 Task: In the  document registration.odt Use the feature 'and check spelling and grammer' Select the body of letter and change paragraph spacing to  'Double' Select the word Good Evening and change font size to  30
Action: Mouse moved to (350, 471)
Screenshot: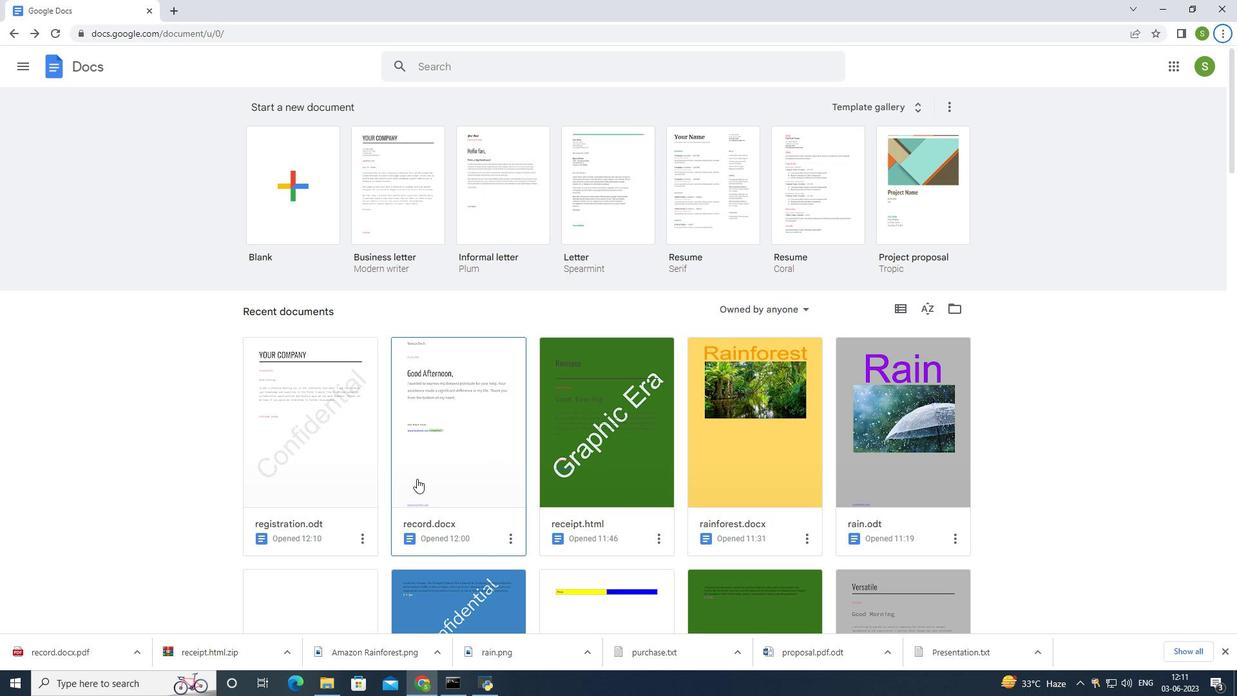 
Action: Mouse pressed left at (350, 471)
Screenshot: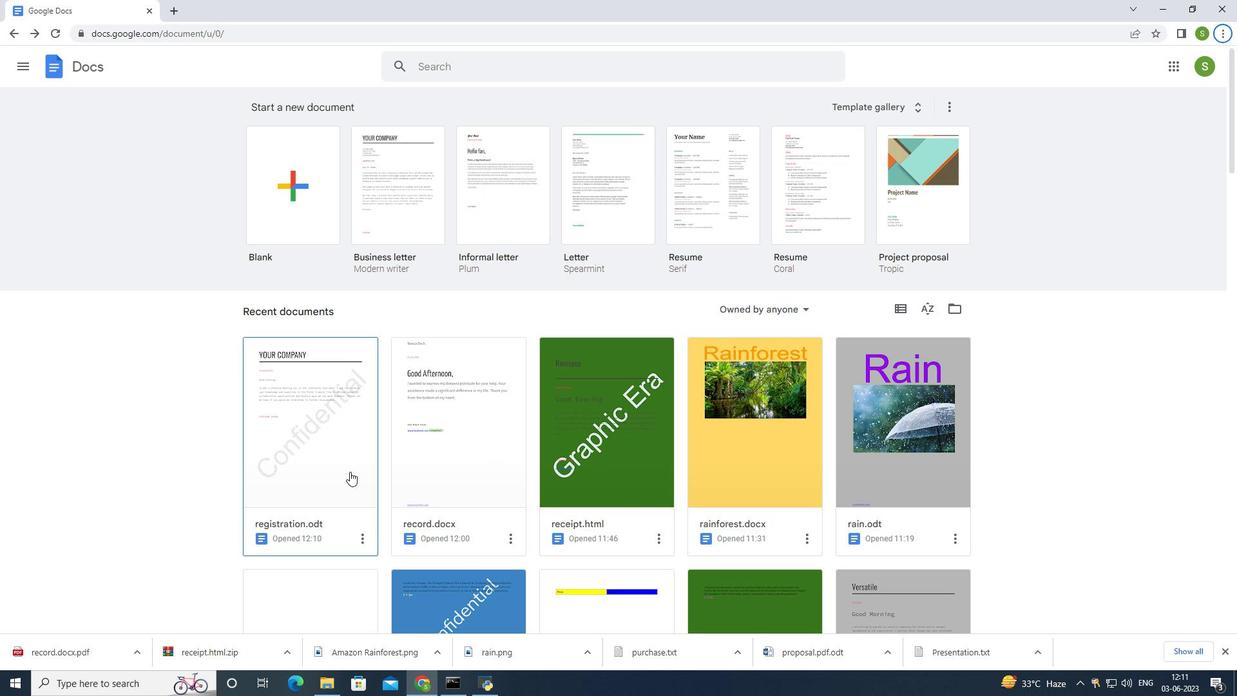 
Action: Mouse moved to (204, 82)
Screenshot: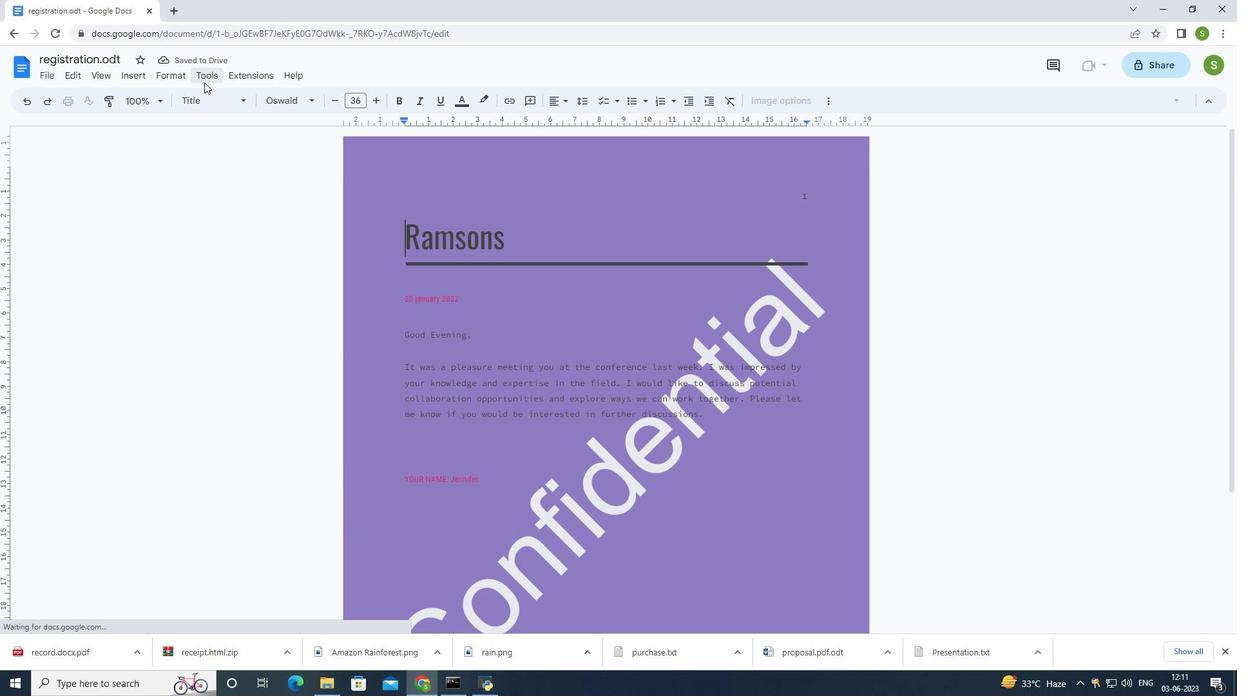 
Action: Mouse pressed left at (204, 82)
Screenshot: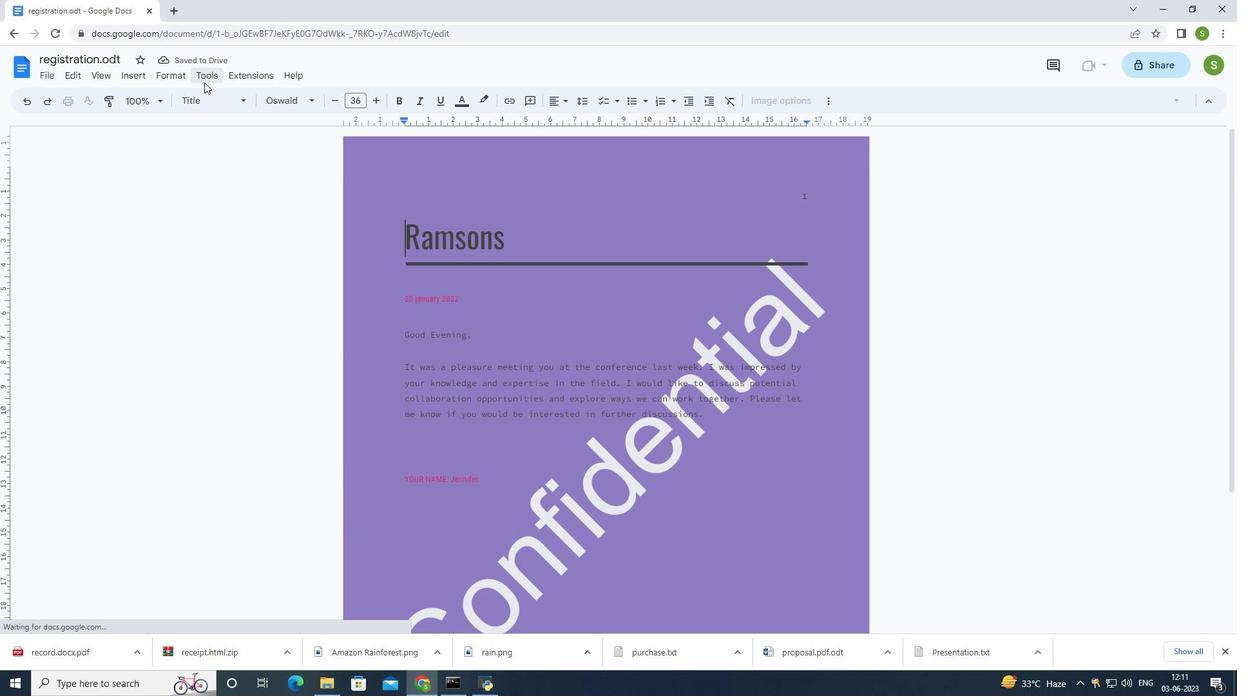 
Action: Mouse moved to (223, 92)
Screenshot: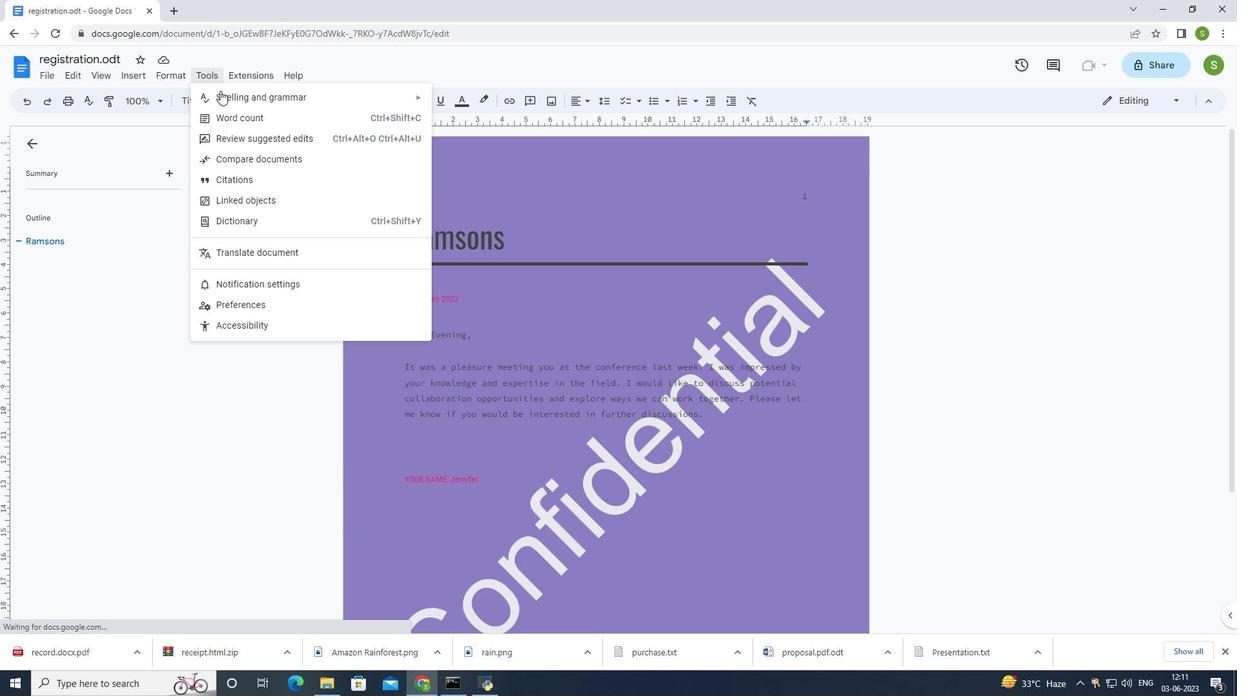 
Action: Mouse pressed left at (223, 92)
Screenshot: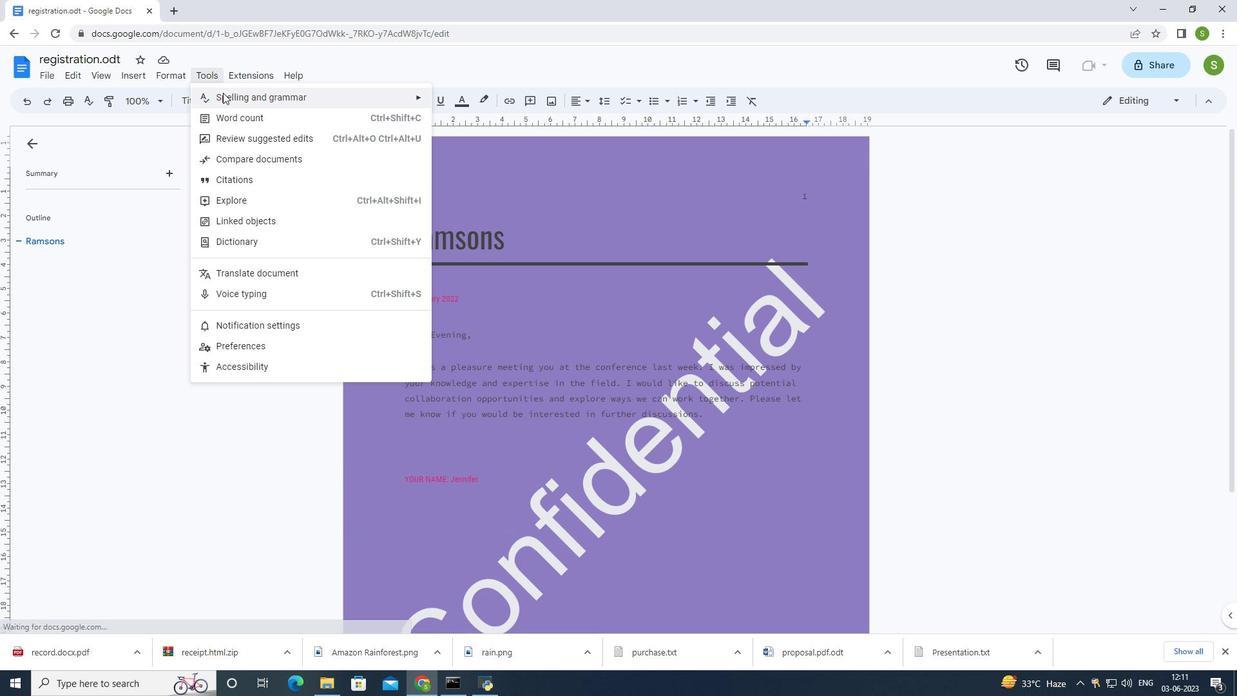 
Action: Mouse moved to (493, 106)
Screenshot: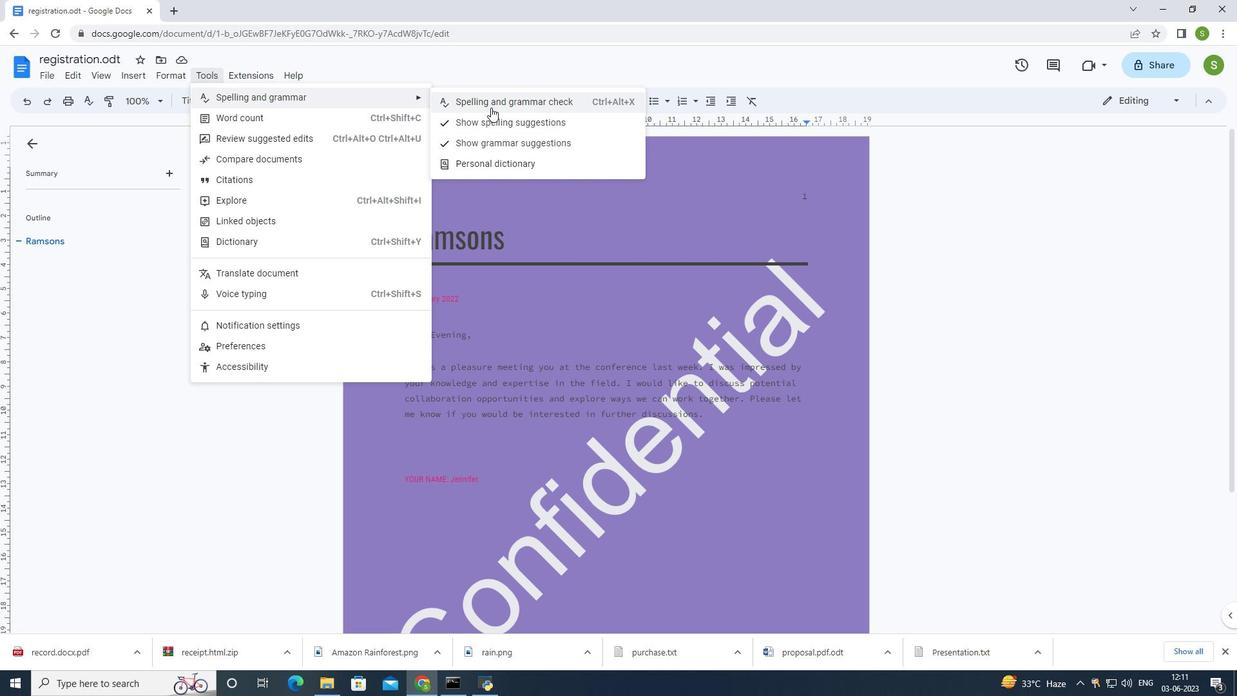 
Action: Mouse pressed left at (493, 106)
Screenshot: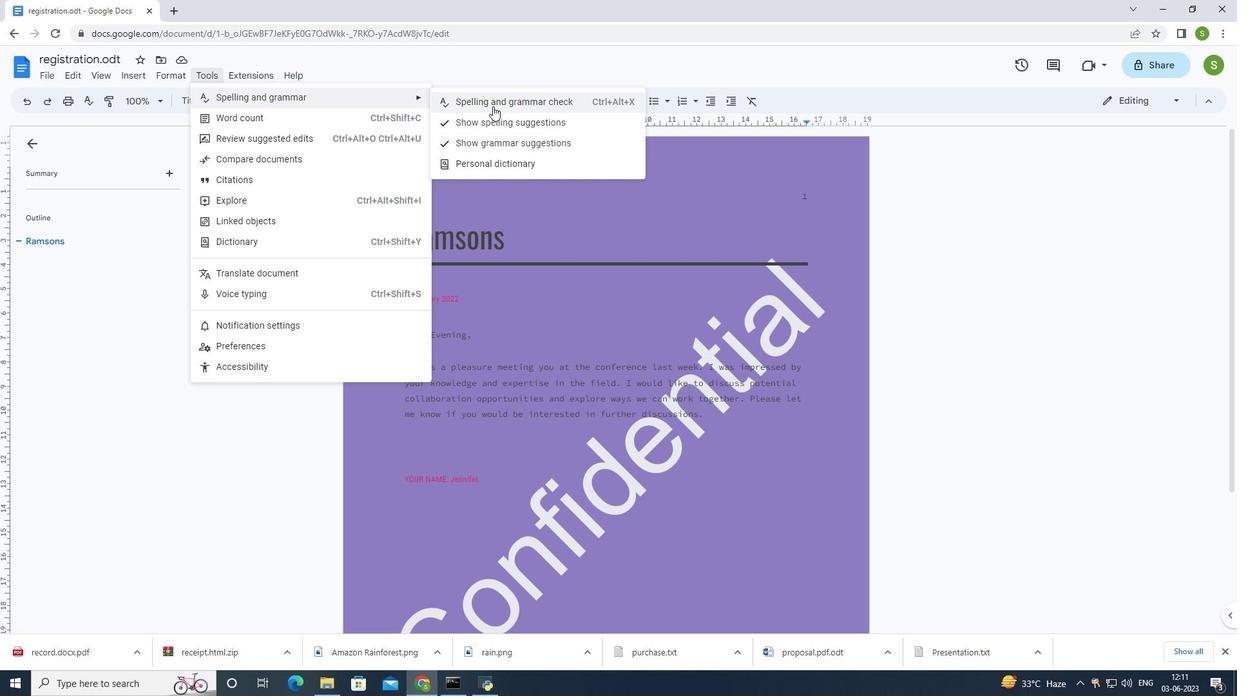 
Action: Mouse moved to (400, 364)
Screenshot: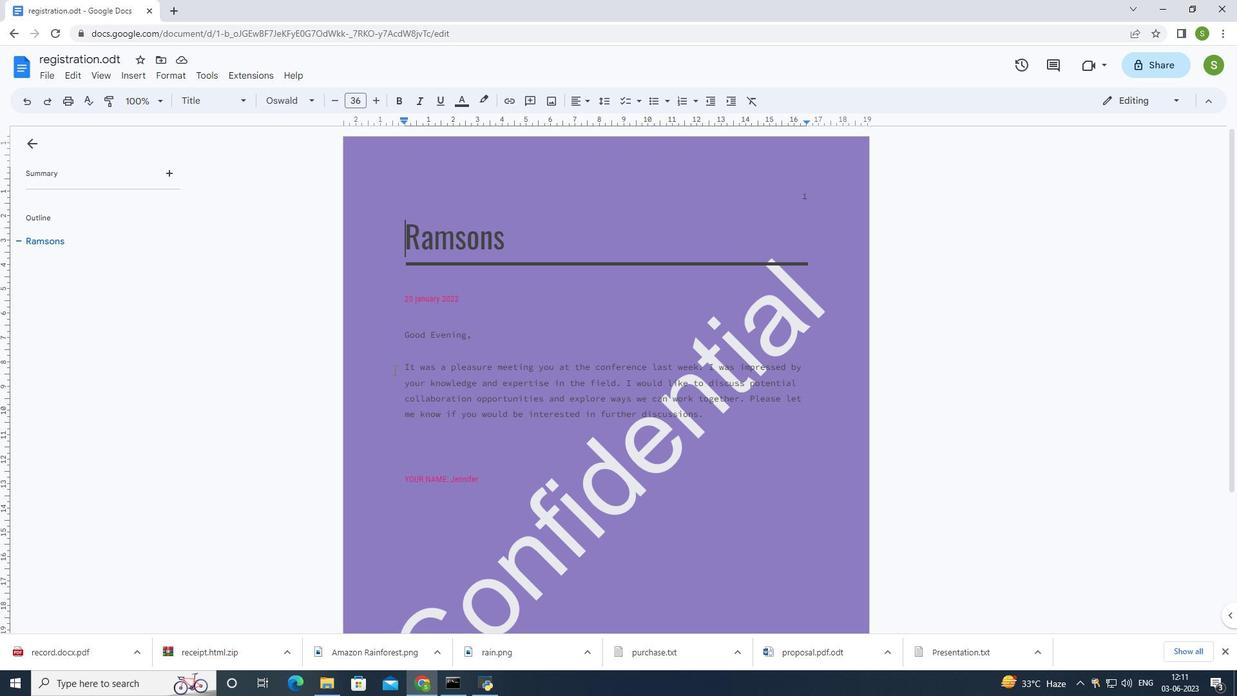 
Action: Mouse pressed left at (400, 364)
Screenshot: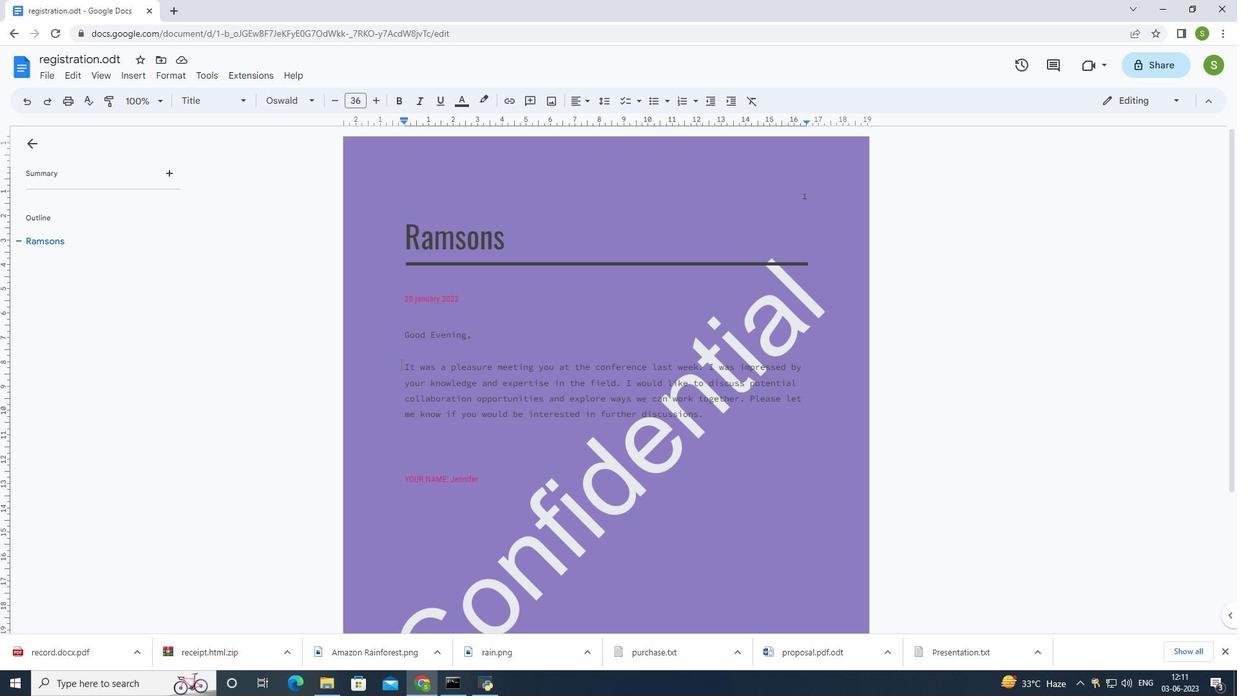
Action: Mouse moved to (604, 101)
Screenshot: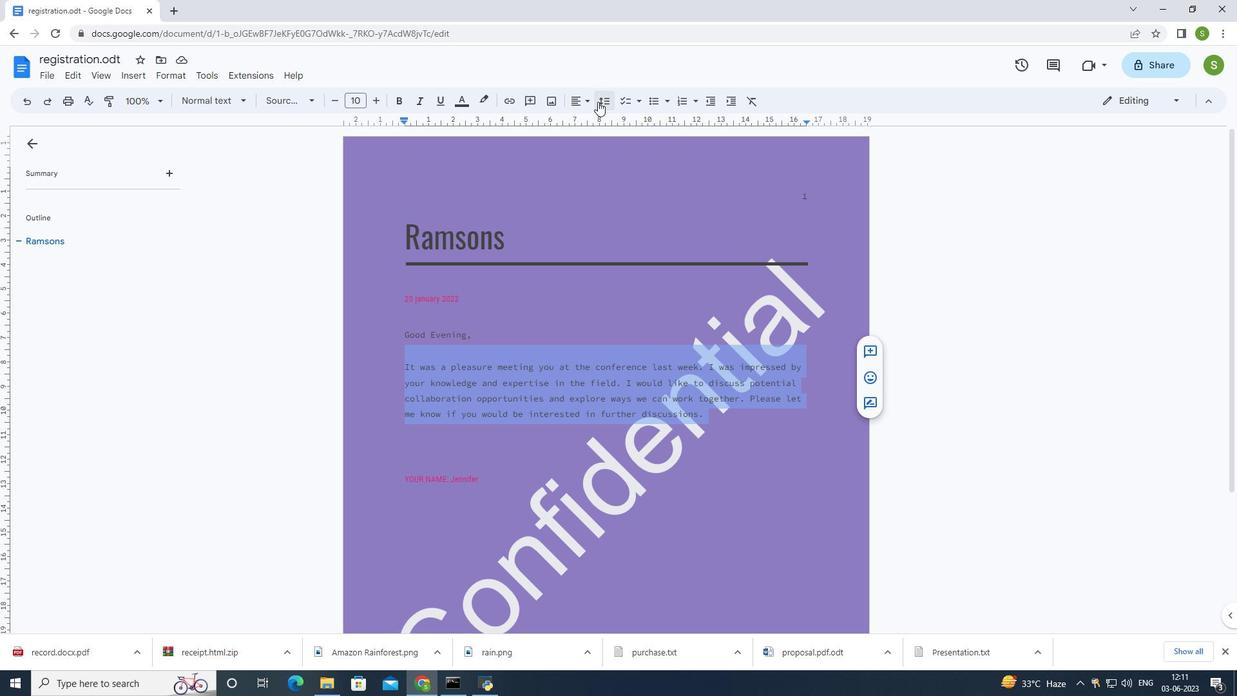 
Action: Mouse pressed left at (604, 101)
Screenshot: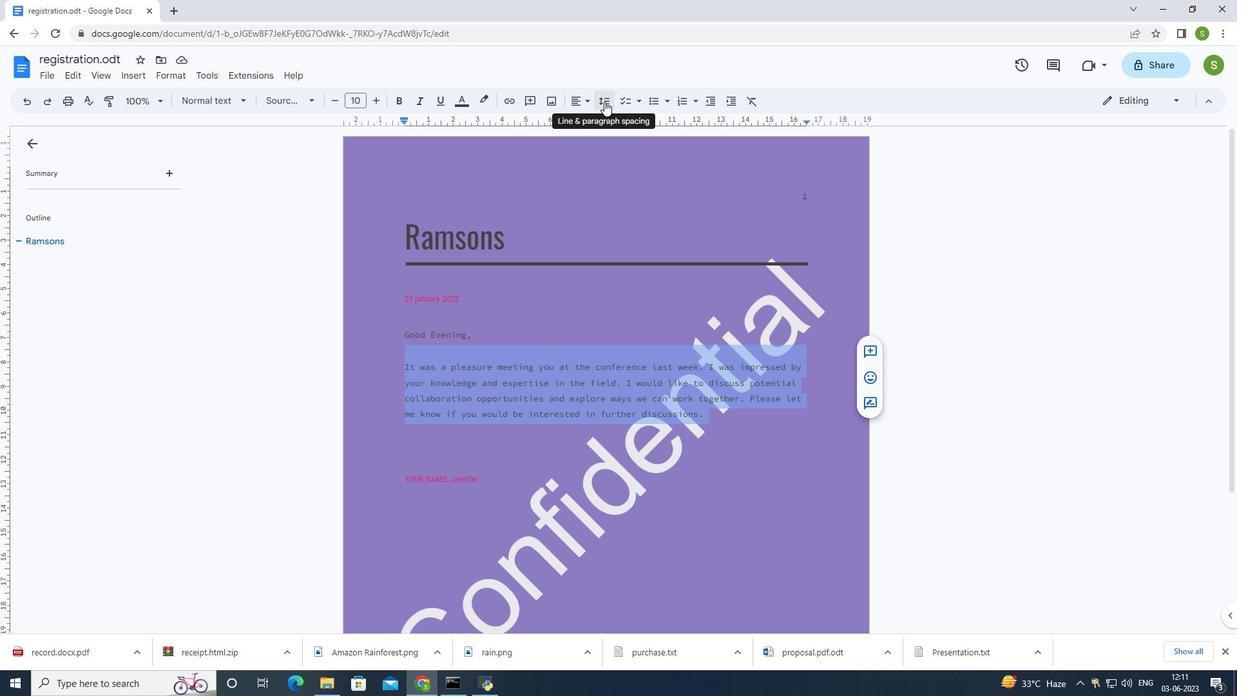 
Action: Mouse moved to (627, 183)
Screenshot: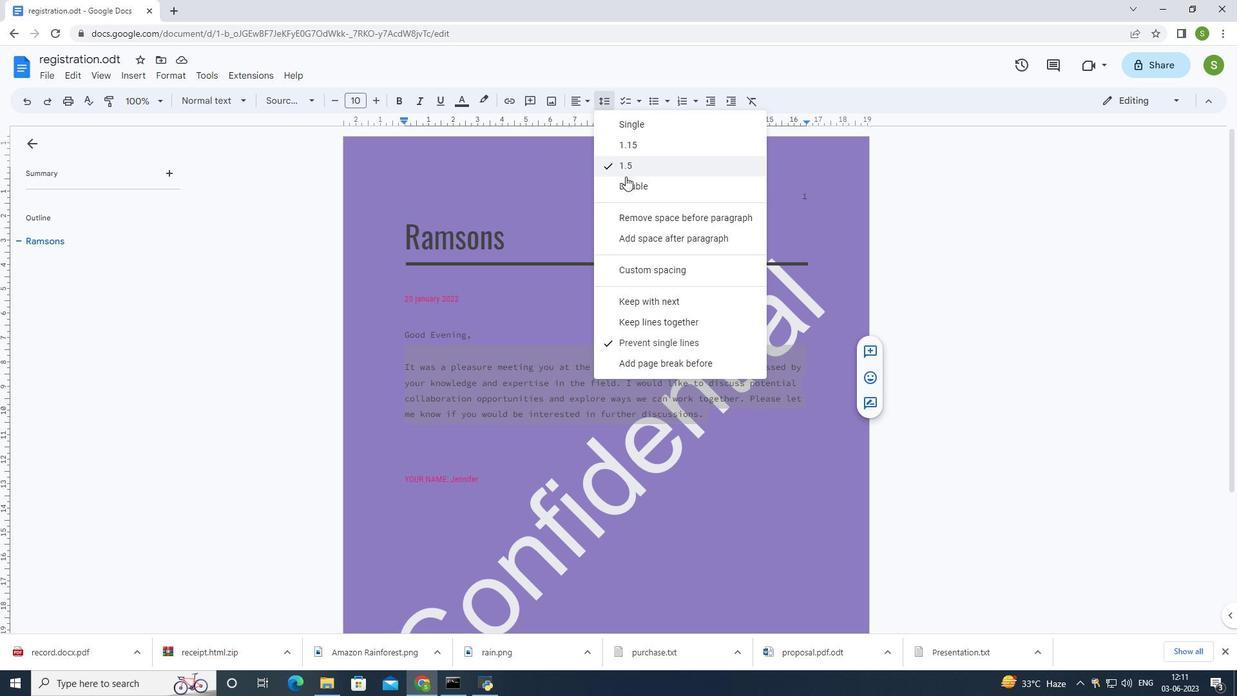 
Action: Mouse pressed left at (627, 183)
Screenshot: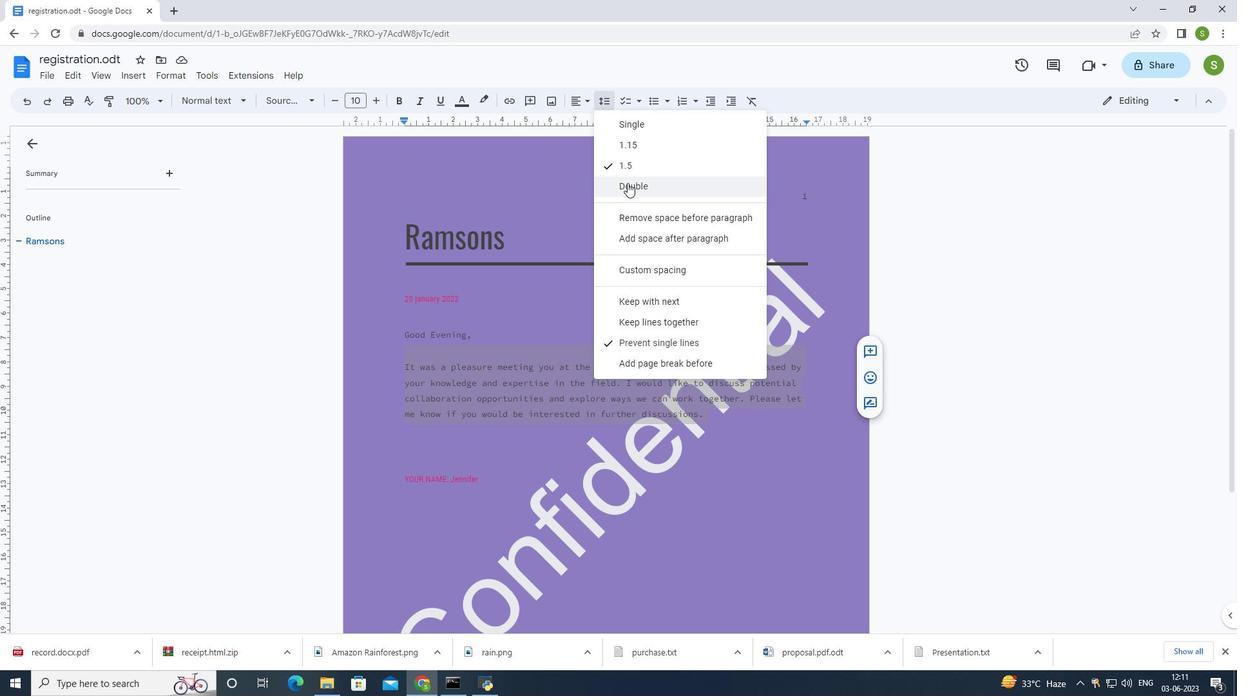 
Action: Mouse moved to (471, 333)
Screenshot: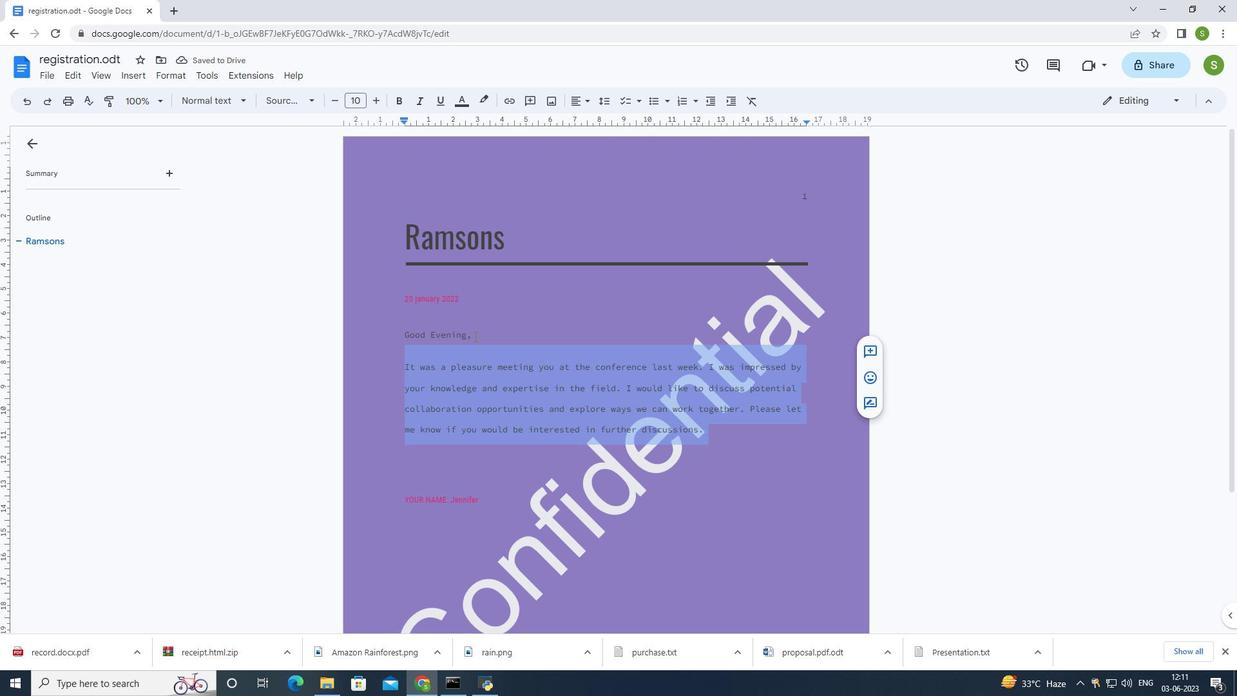 
Action: Mouse pressed left at (471, 333)
Screenshot: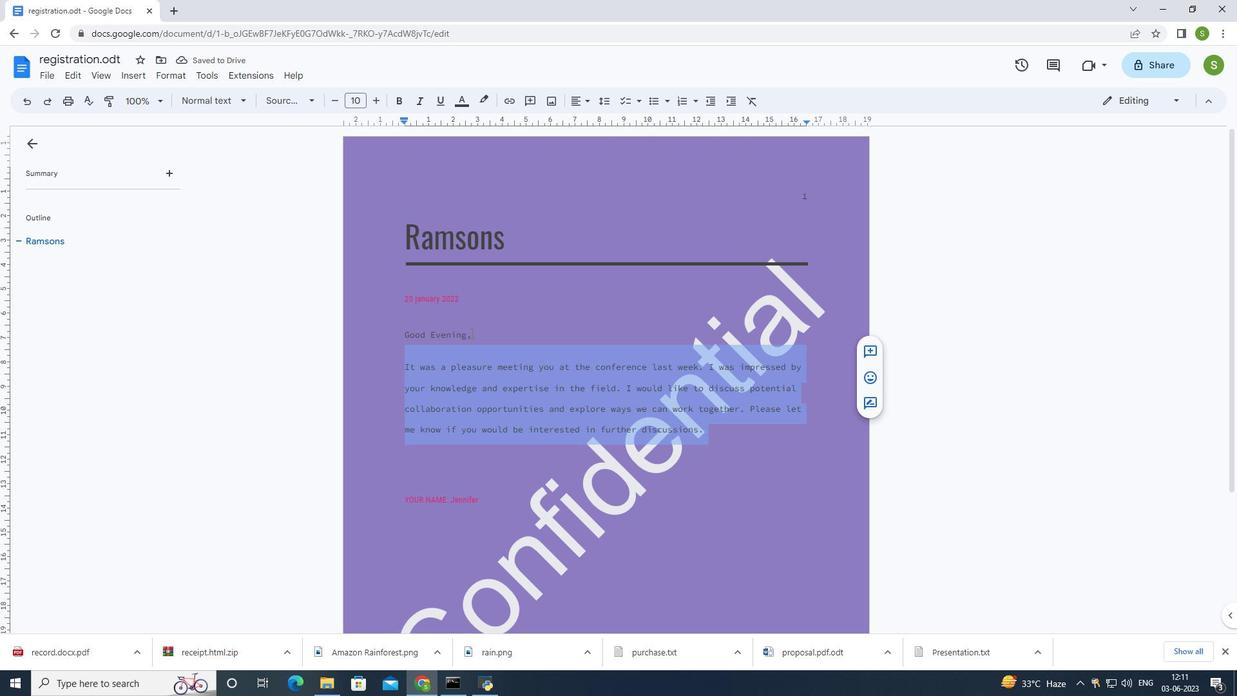 
Action: Mouse moved to (379, 104)
Screenshot: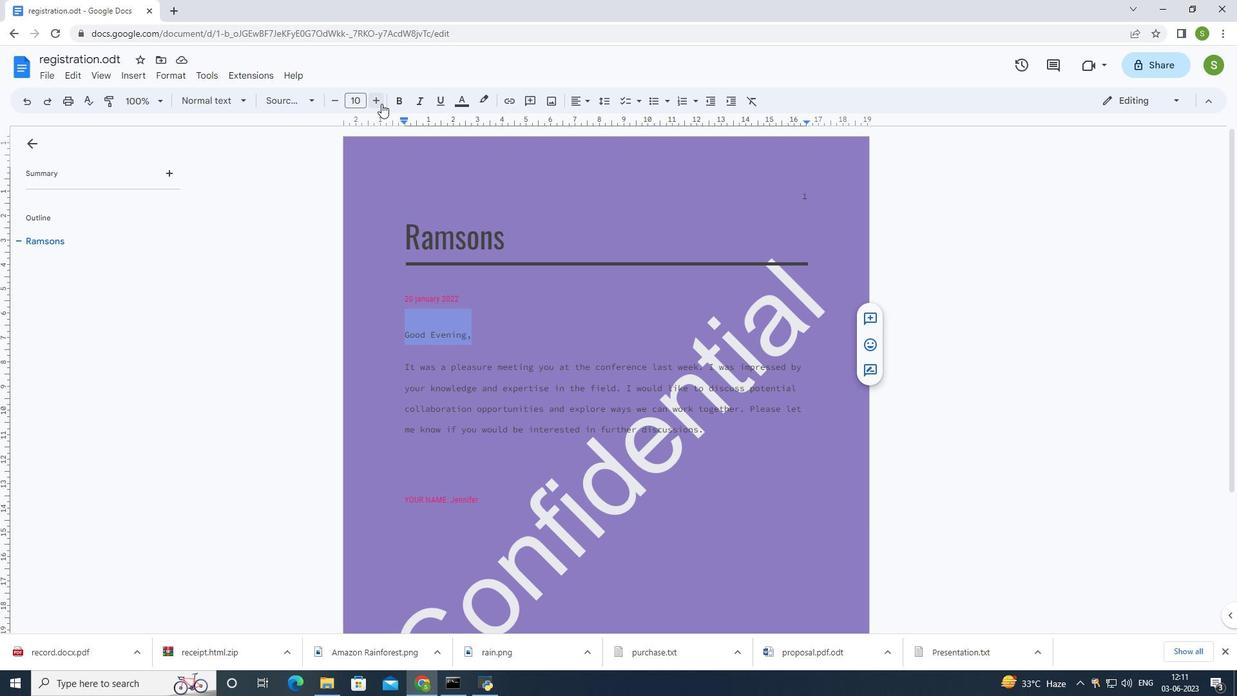 
Action: Mouse pressed left at (379, 104)
Screenshot: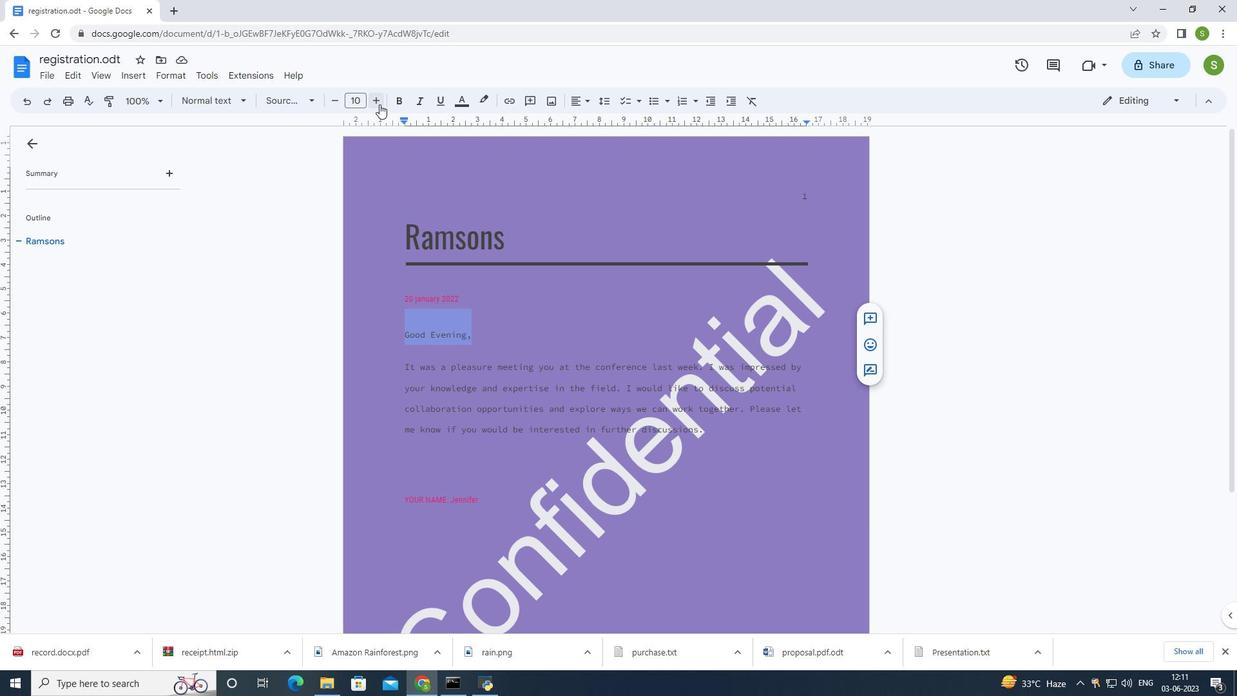 
Action: Mouse pressed left at (379, 104)
Screenshot: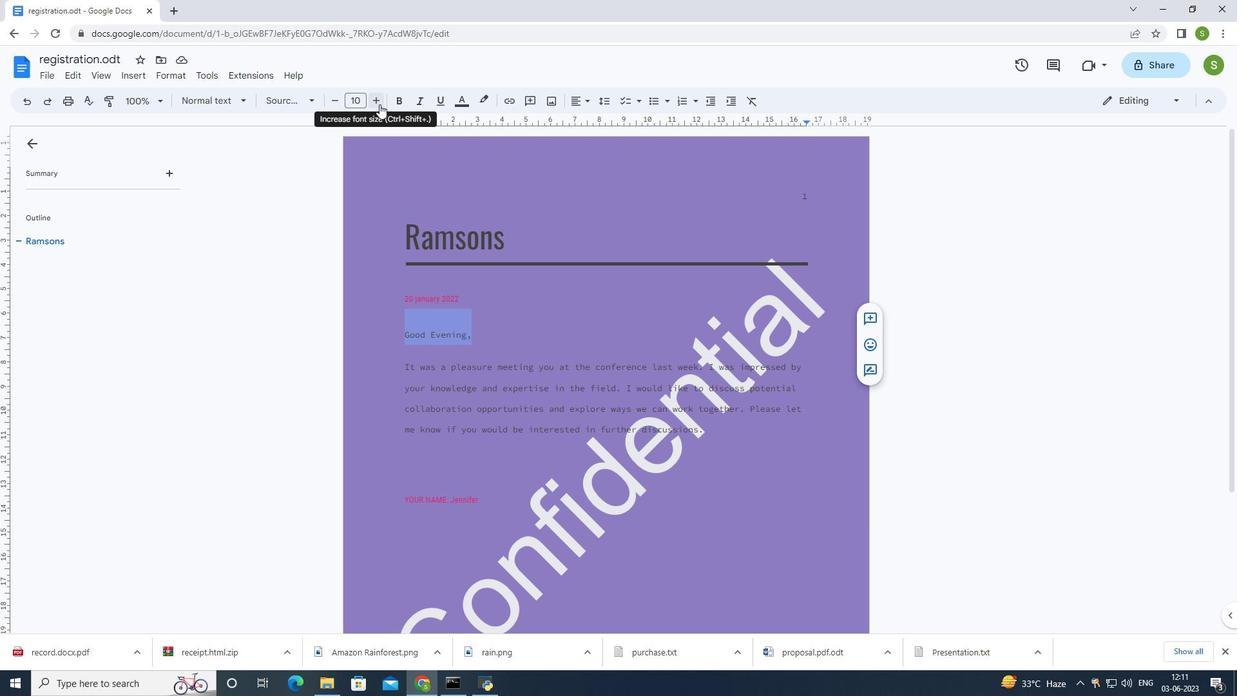 
Action: Mouse pressed left at (379, 104)
Screenshot: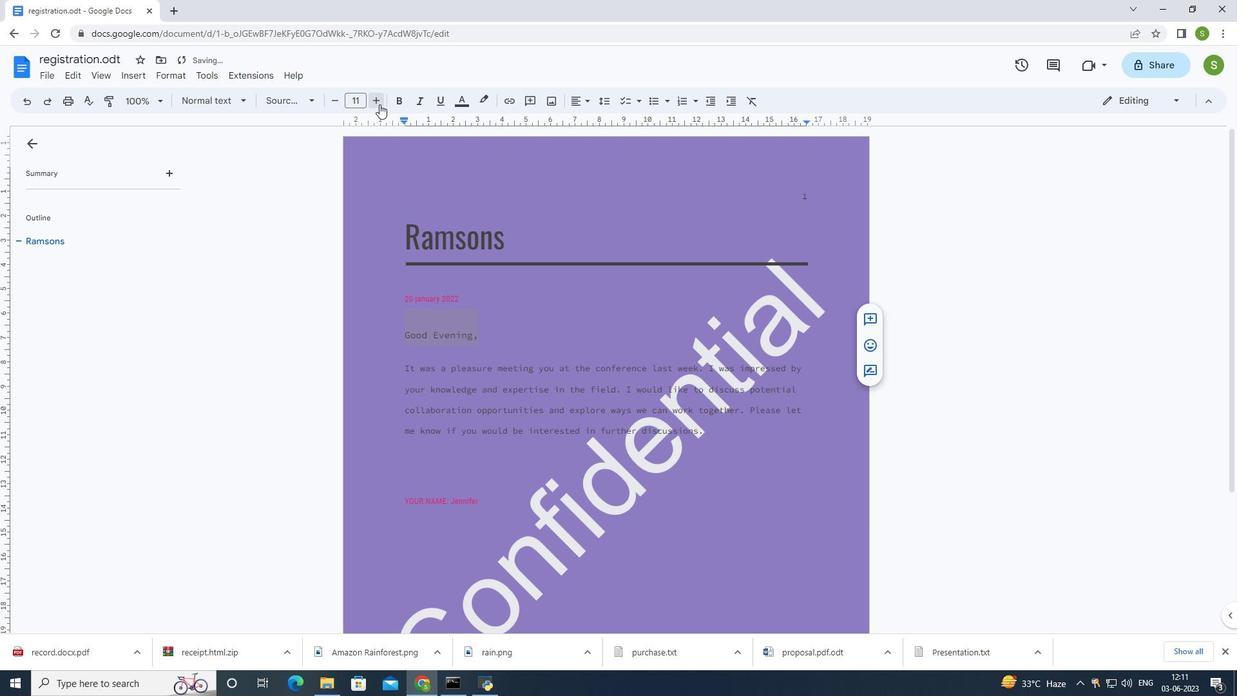 
Action: Mouse pressed left at (379, 104)
Screenshot: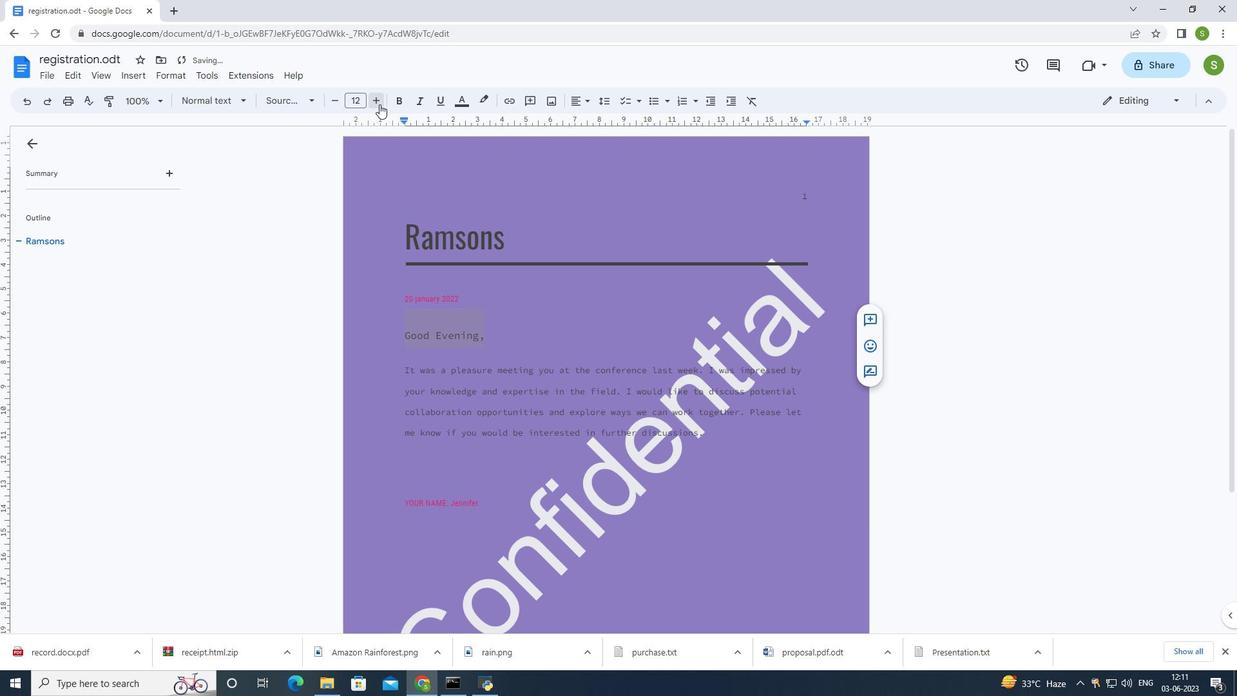 
Action: Mouse pressed left at (379, 104)
Screenshot: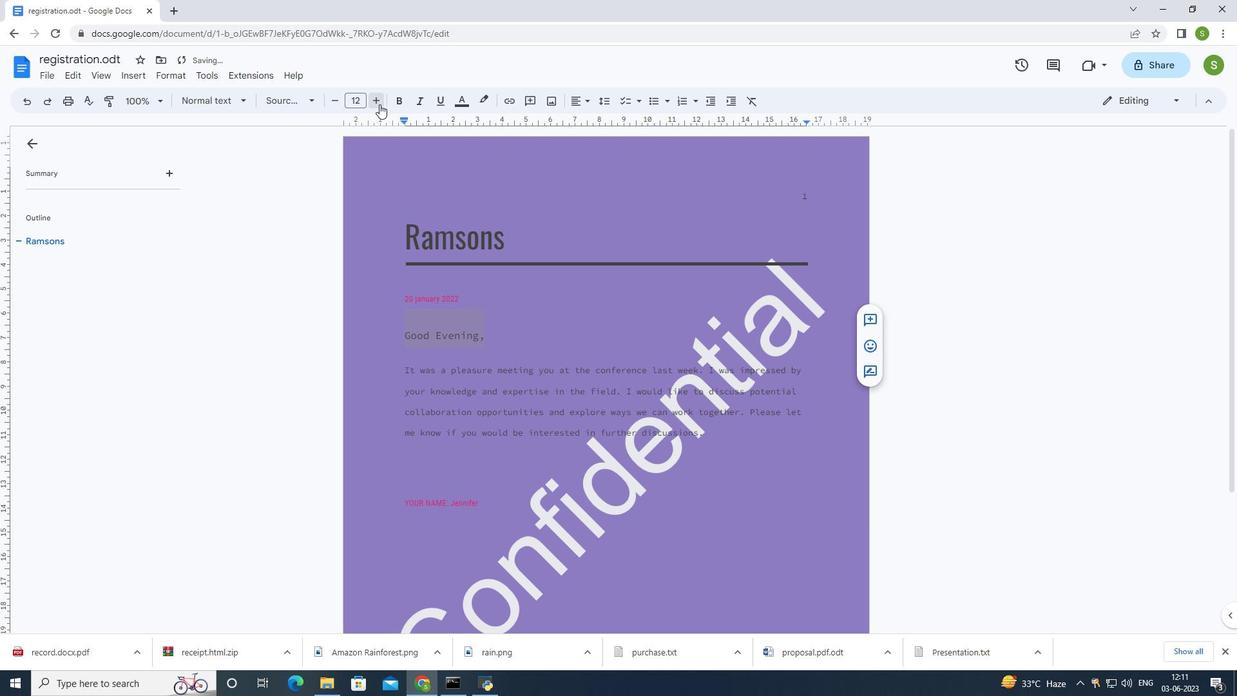 
Action: Mouse pressed left at (379, 104)
Screenshot: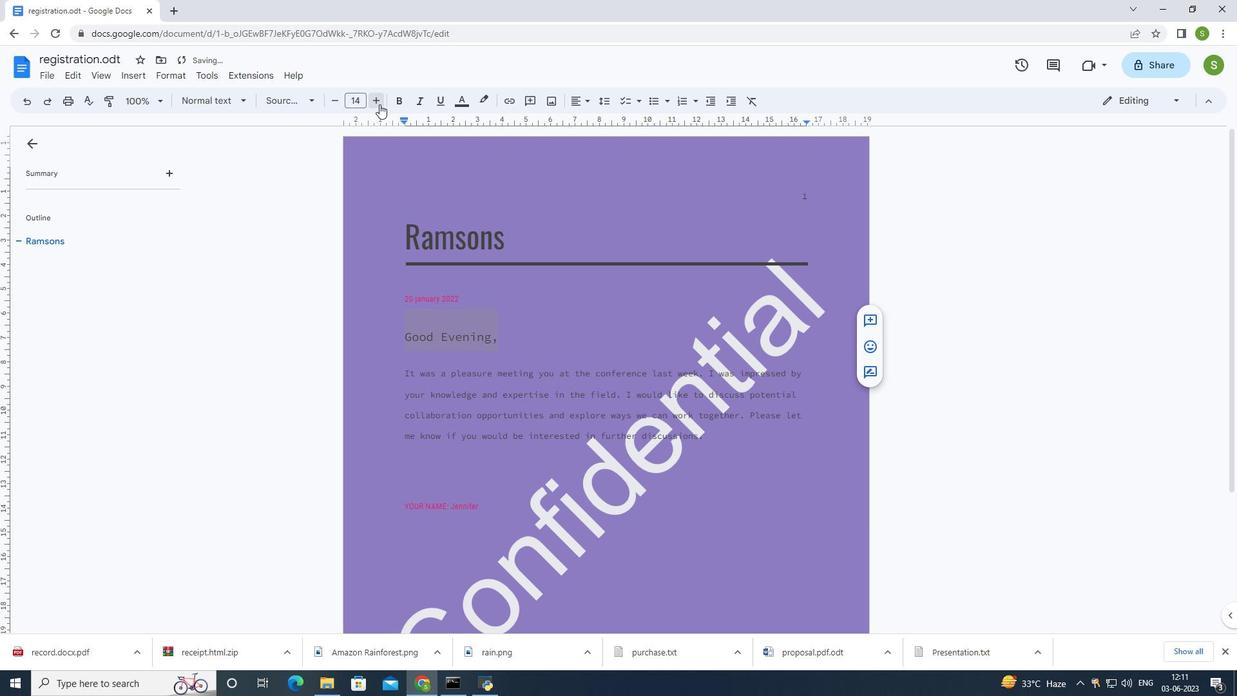 
Action: Mouse pressed left at (379, 104)
Screenshot: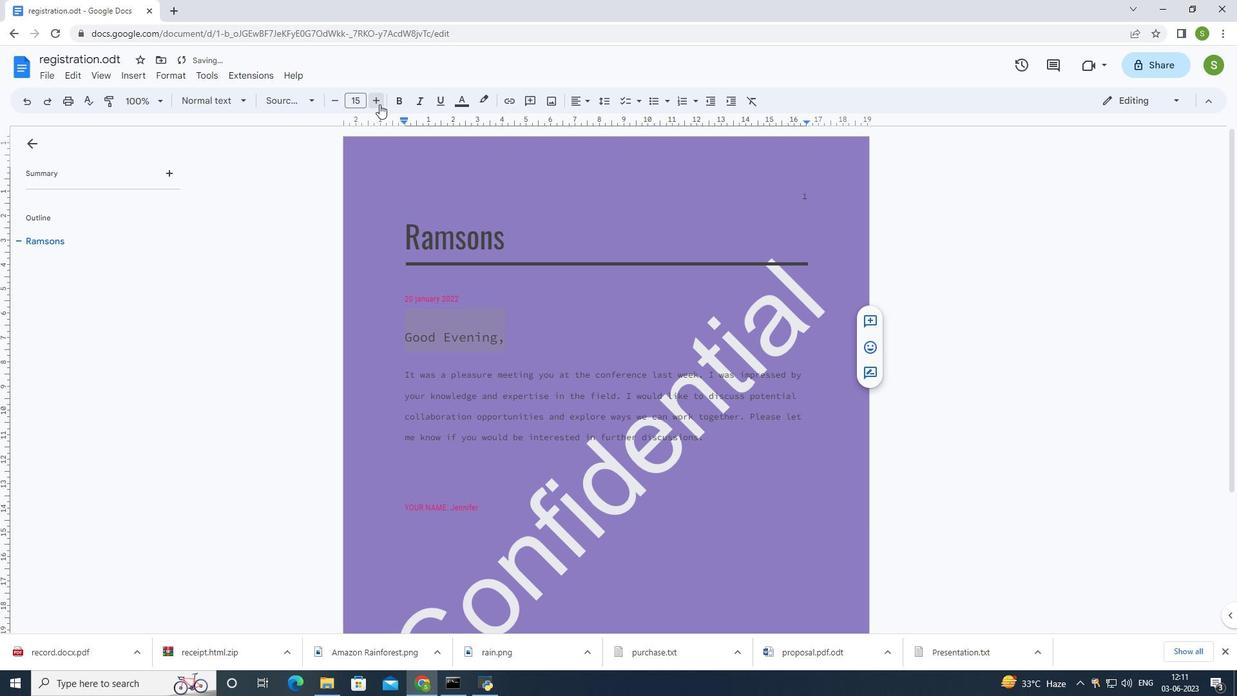
Action: Mouse pressed left at (379, 104)
Screenshot: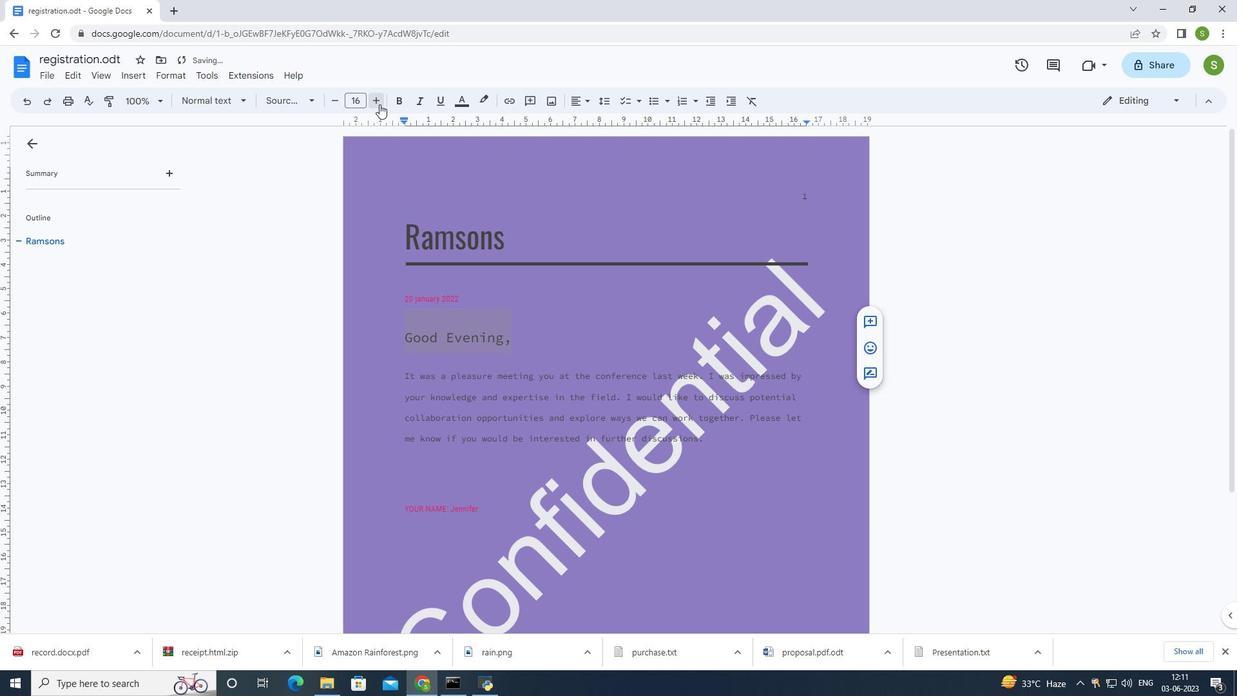 
Action: Mouse pressed left at (379, 104)
Screenshot: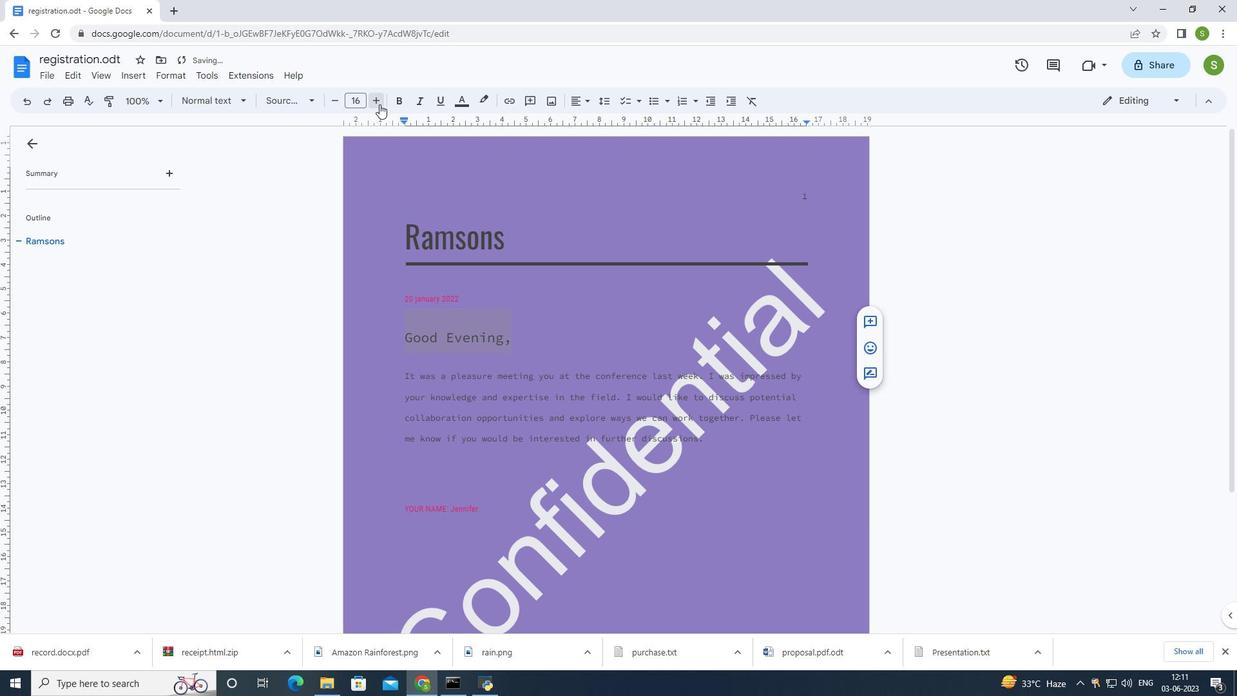 
Action: Mouse moved to (379, 104)
Screenshot: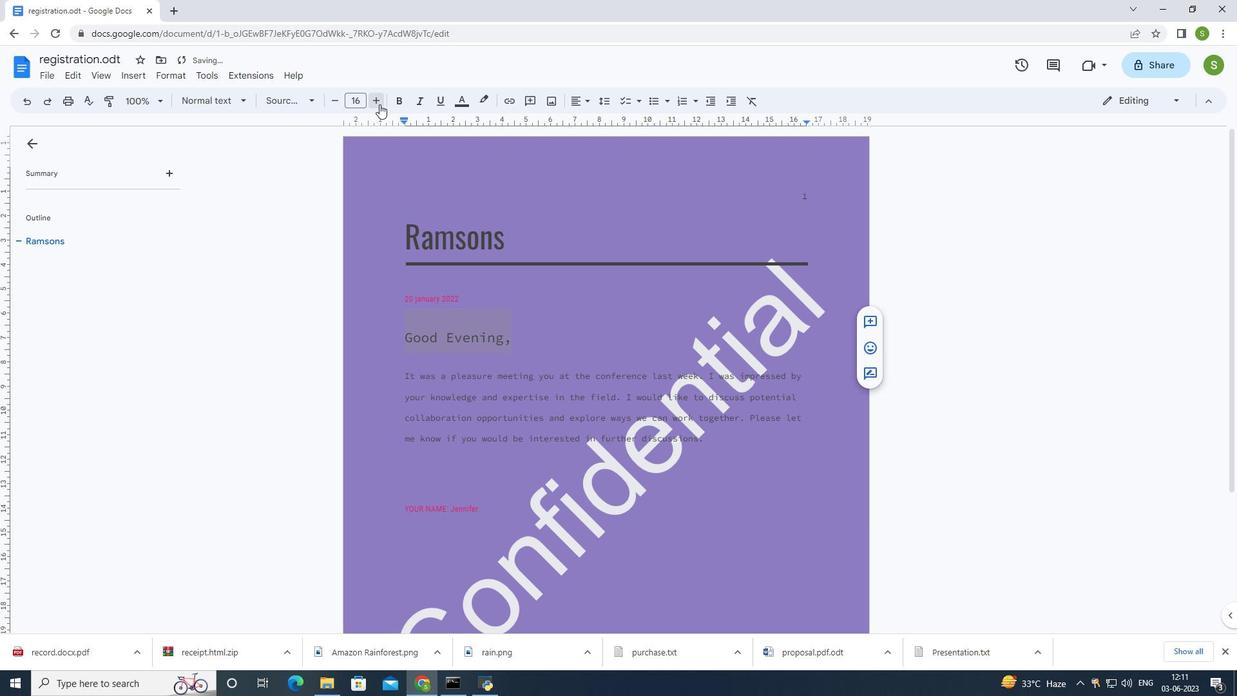 
Action: Mouse pressed left at (379, 104)
Screenshot: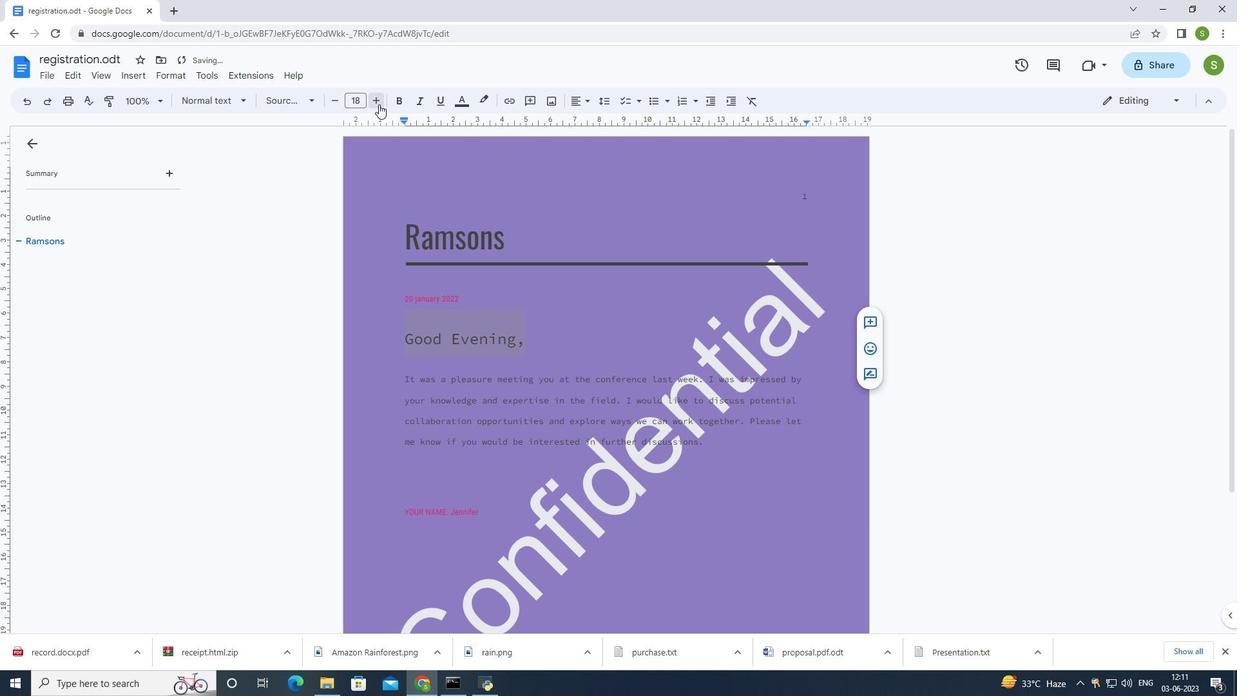 
Action: Mouse pressed left at (379, 104)
Screenshot: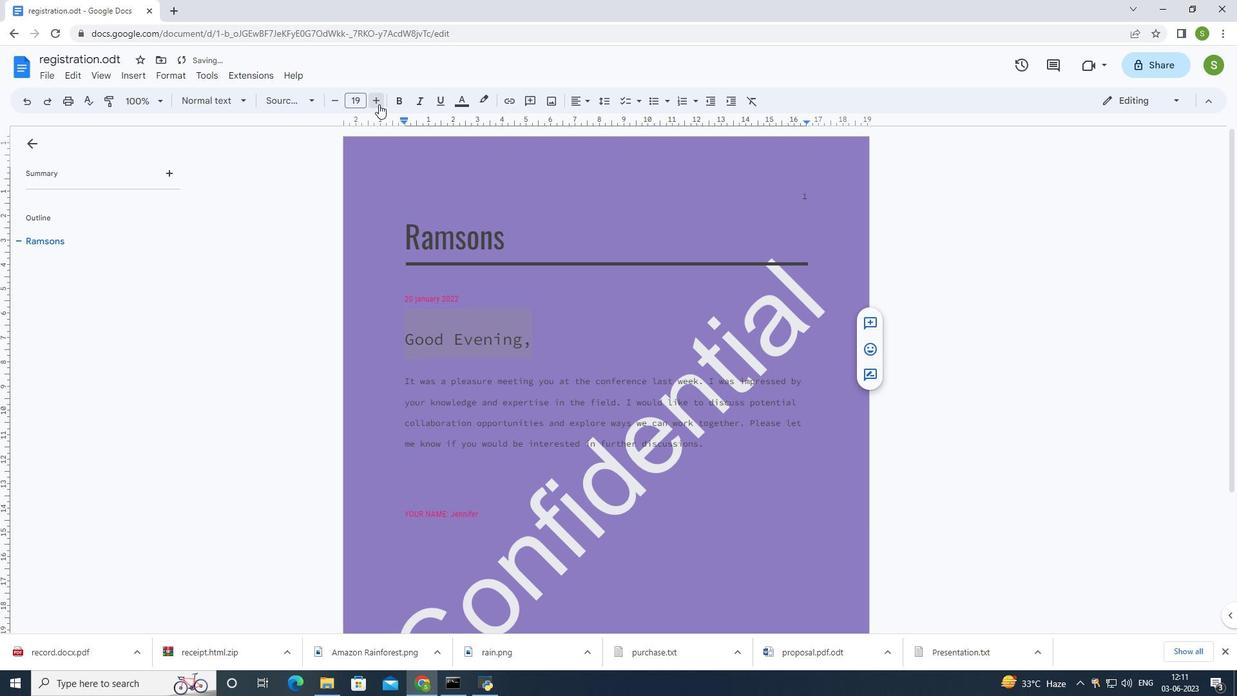 
Action: Mouse pressed left at (379, 104)
Screenshot: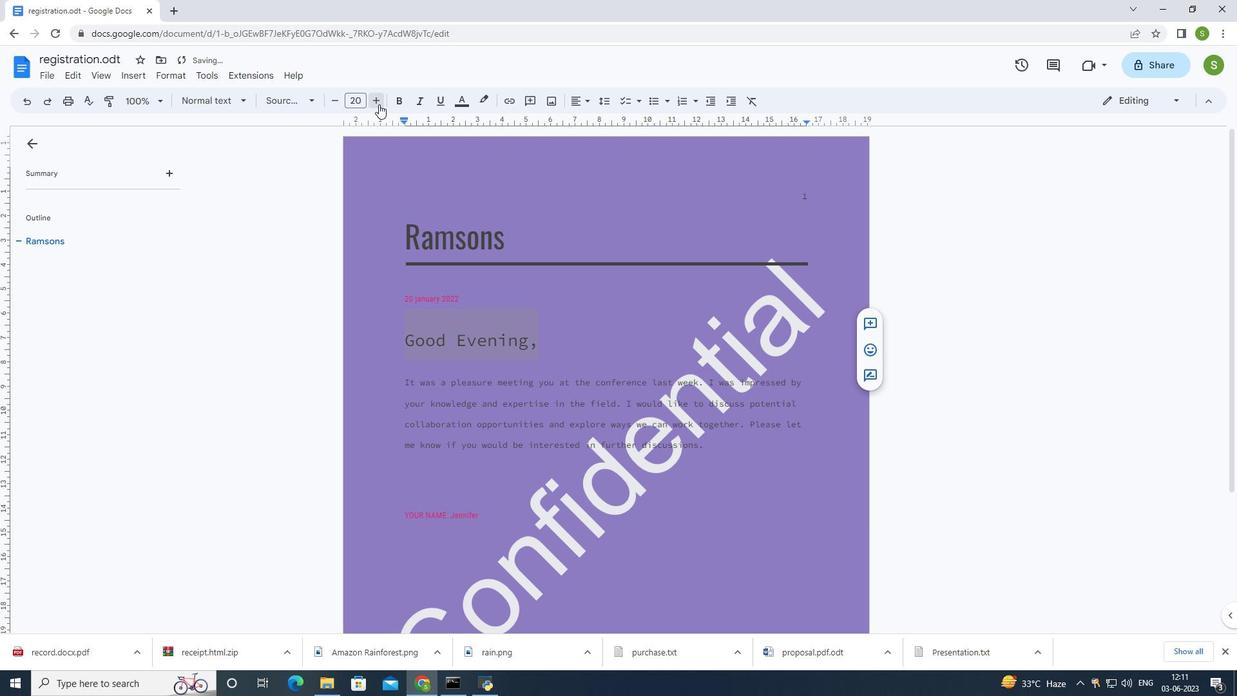 
Action: Mouse pressed left at (379, 104)
Screenshot: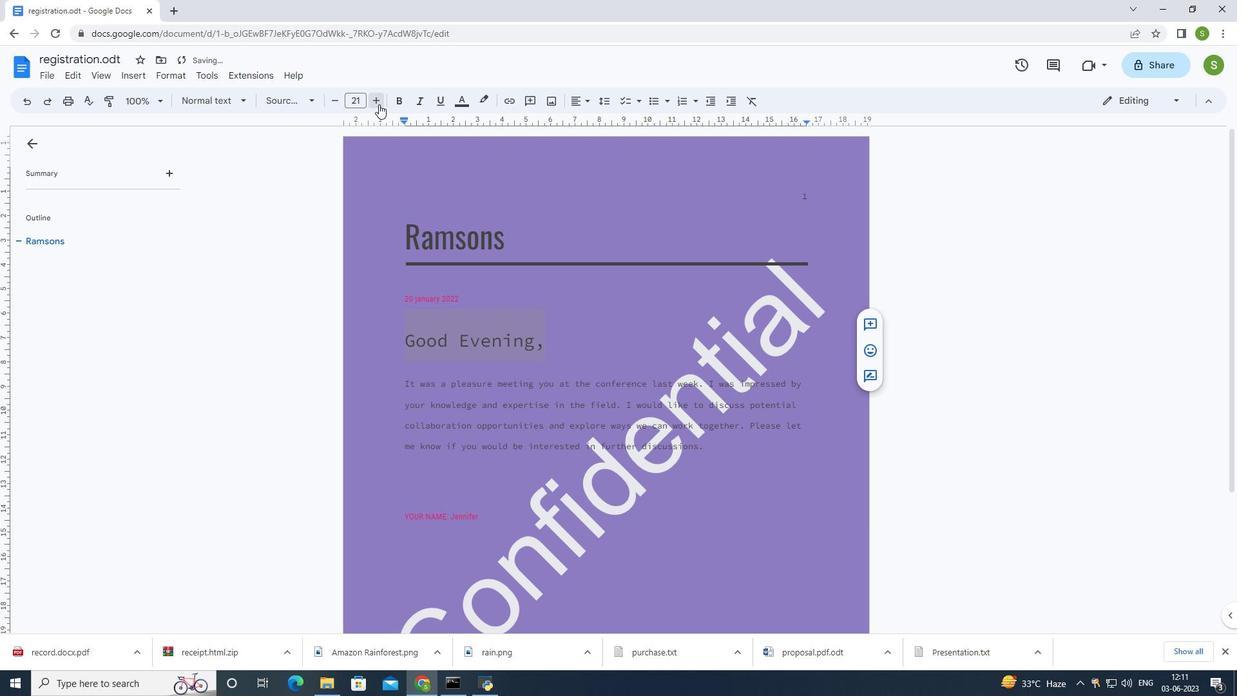 
Action: Mouse pressed left at (379, 104)
Screenshot: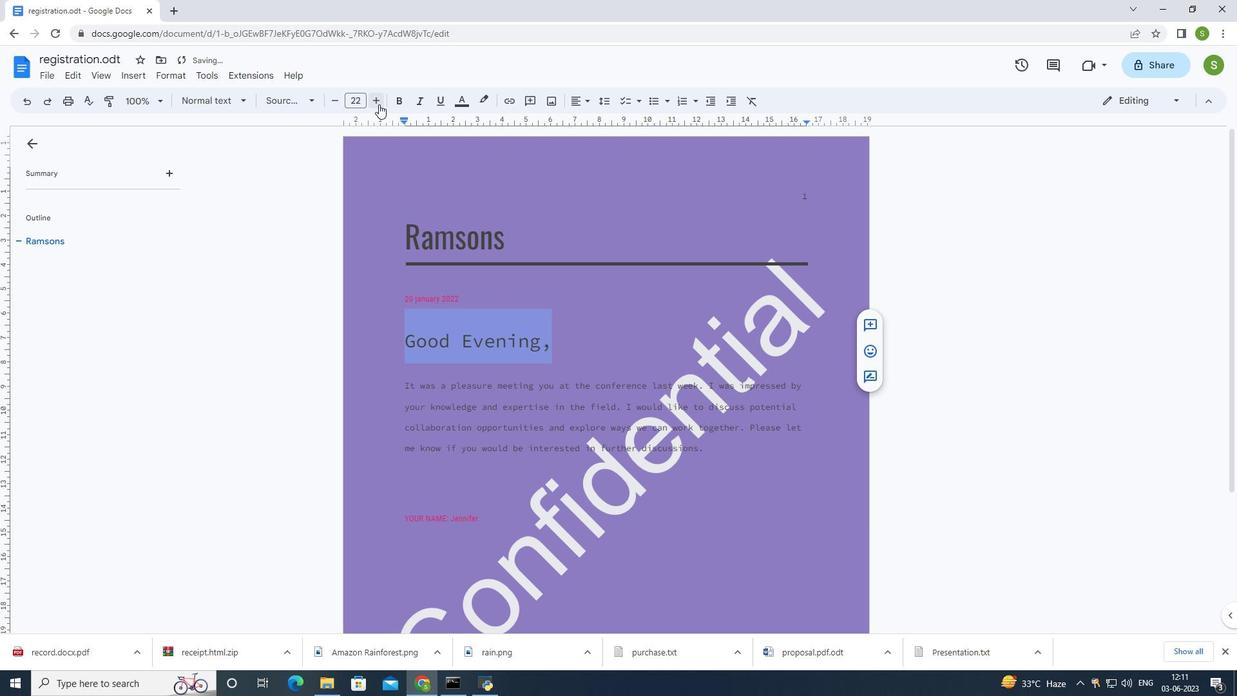 
Action: Mouse pressed left at (379, 104)
Screenshot: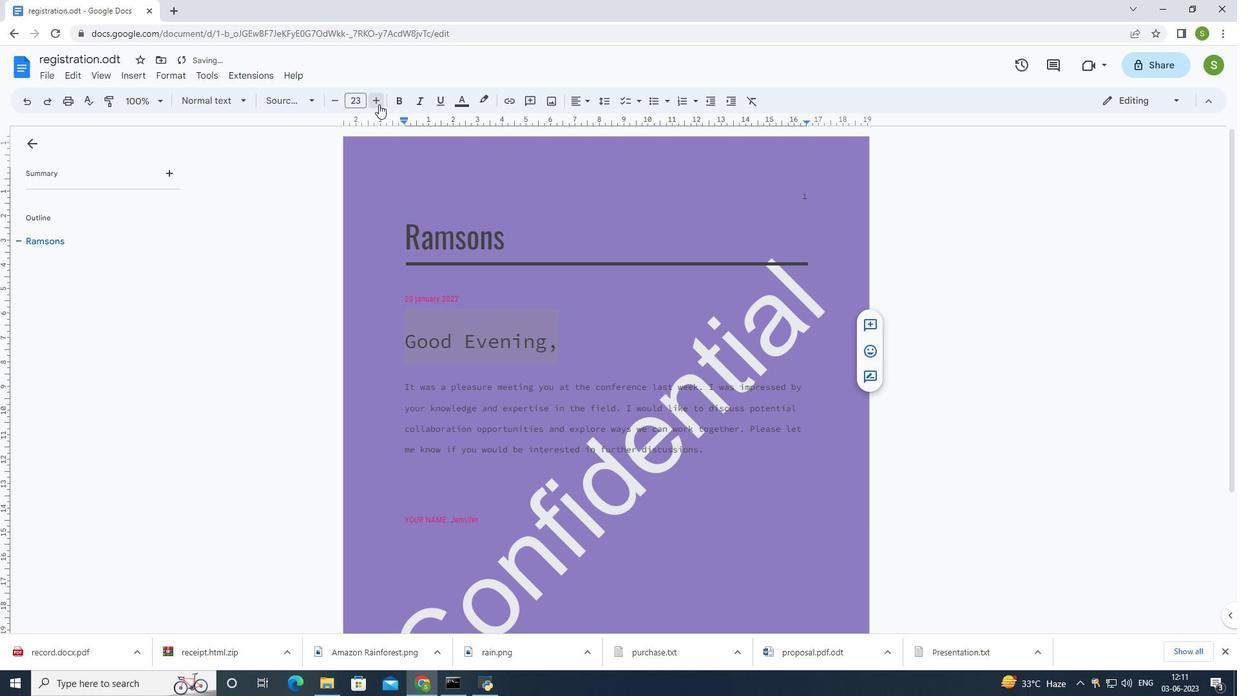 
Action: Mouse pressed left at (379, 104)
Screenshot: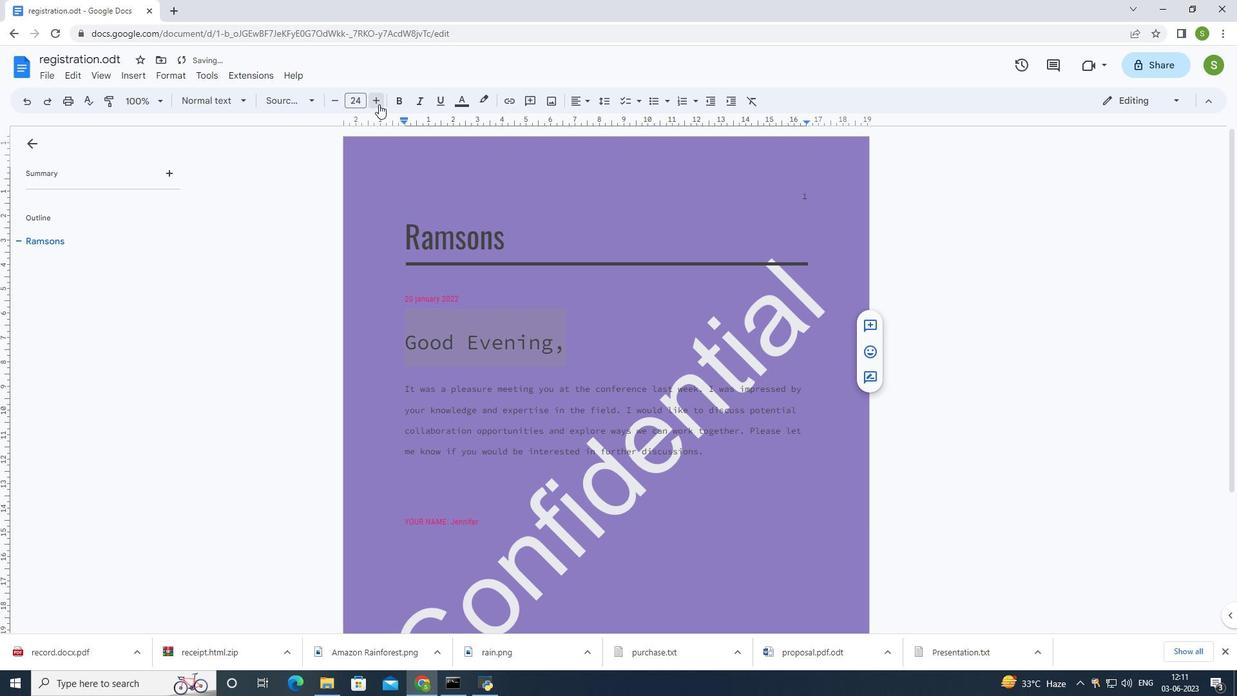 
Action: Mouse pressed left at (379, 104)
Screenshot: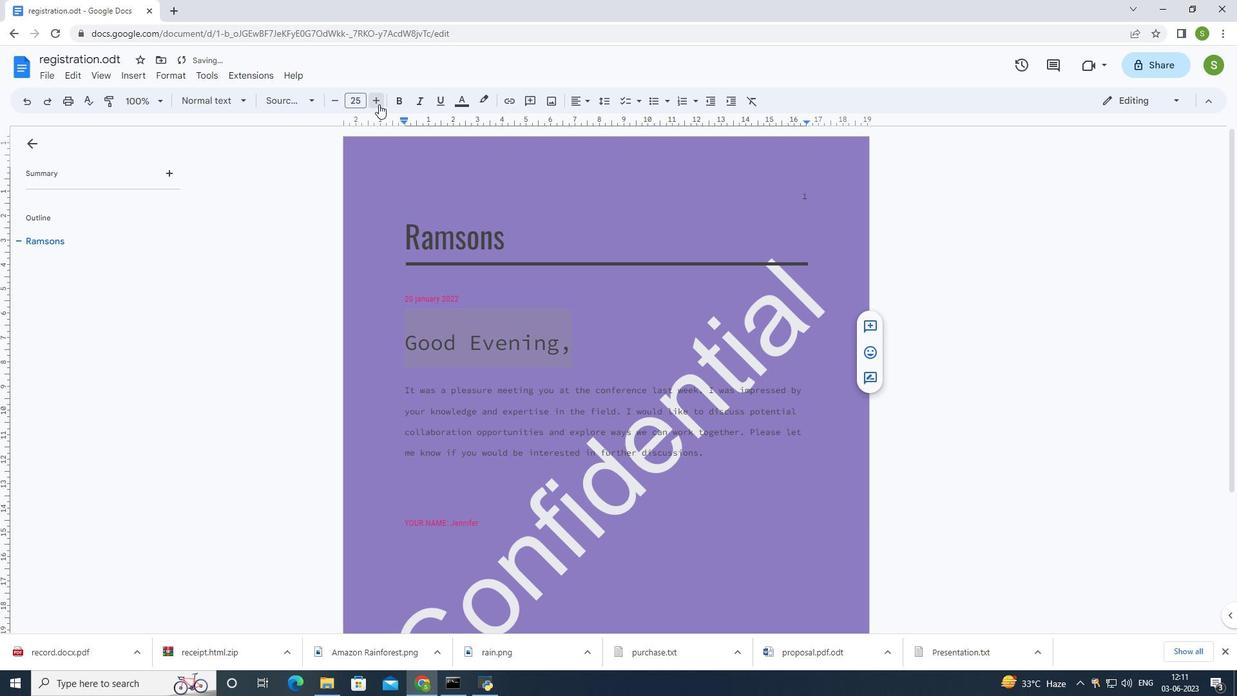 
Action: Mouse pressed left at (379, 104)
Screenshot: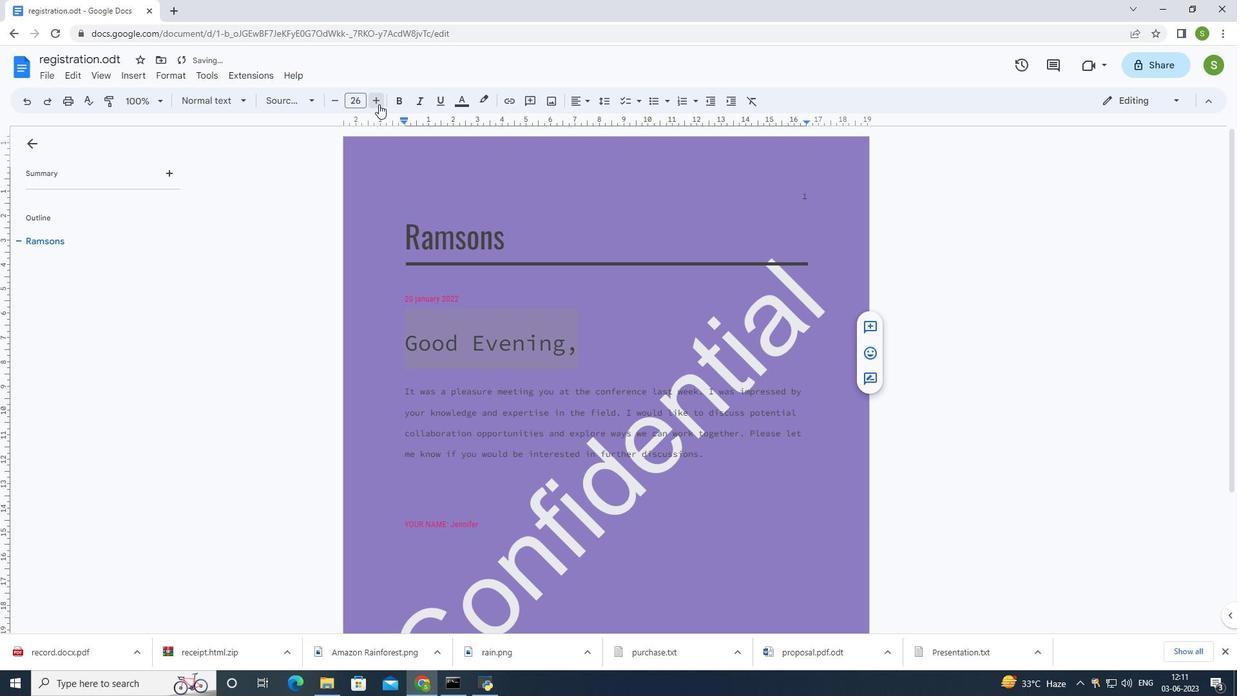 
Action: Mouse pressed left at (379, 104)
Screenshot: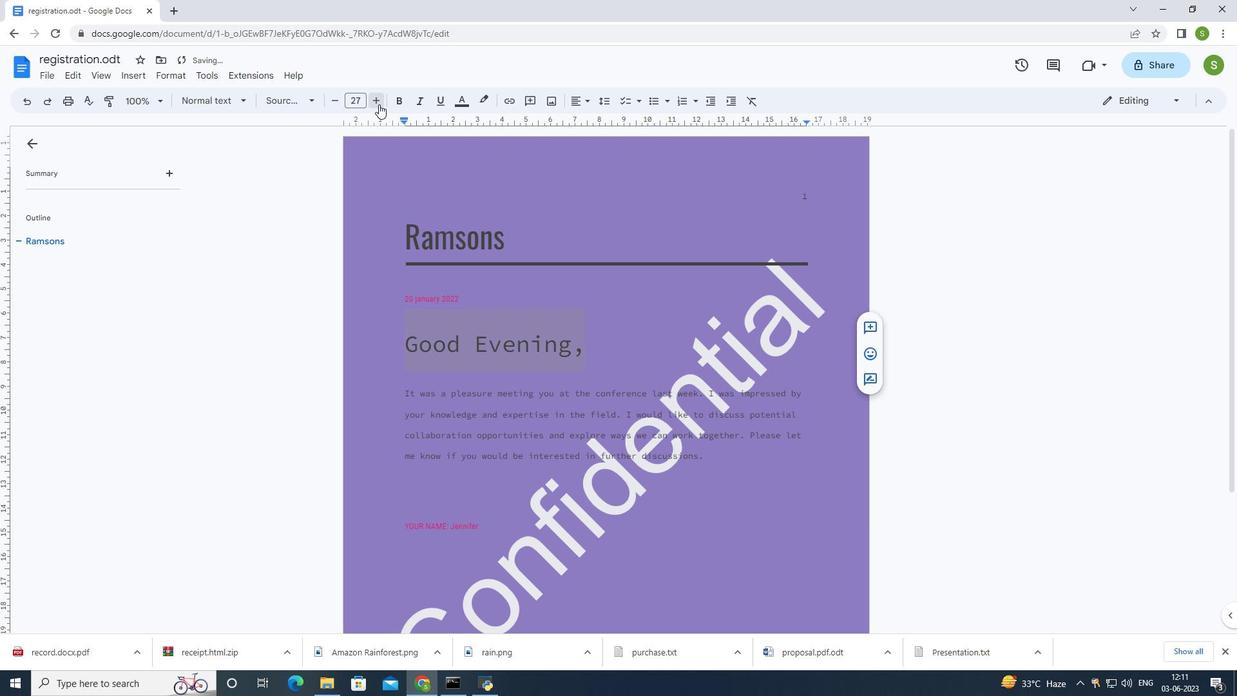 
Action: Mouse pressed left at (379, 104)
Screenshot: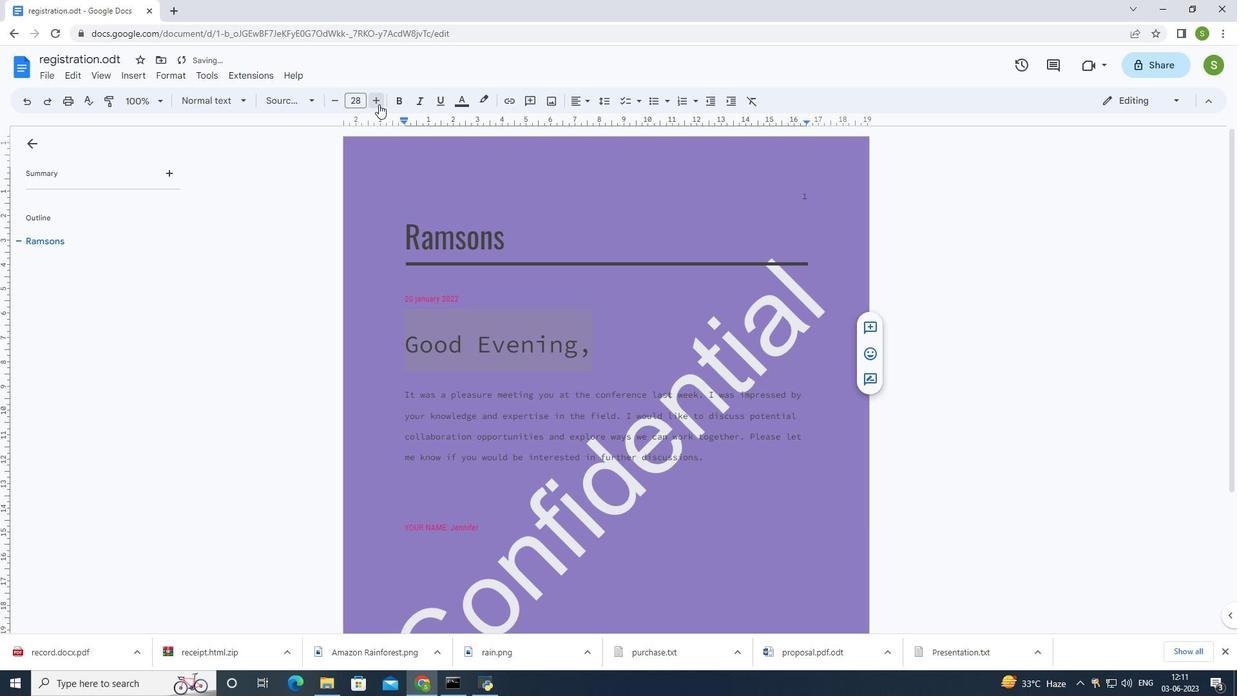 
Action: Mouse moved to (651, 364)
Screenshot: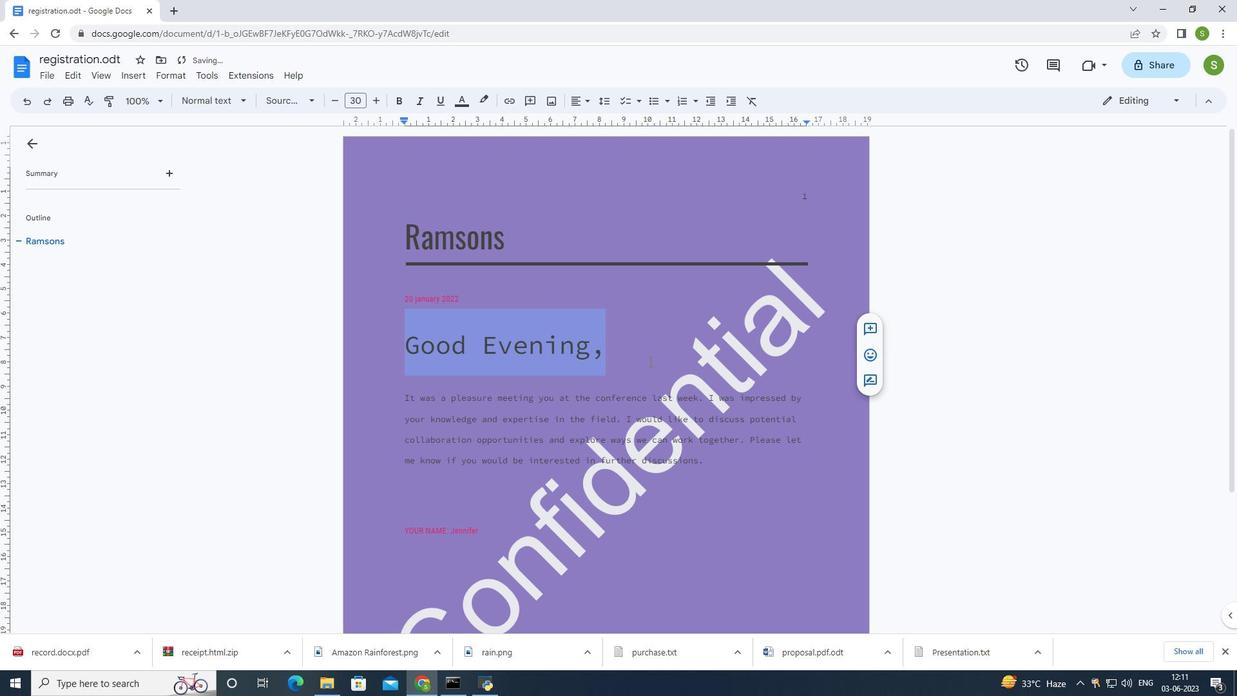 
